 Task: Select Customize Layout.
Action: Mouse pressed left at (11, 579)
Screenshot: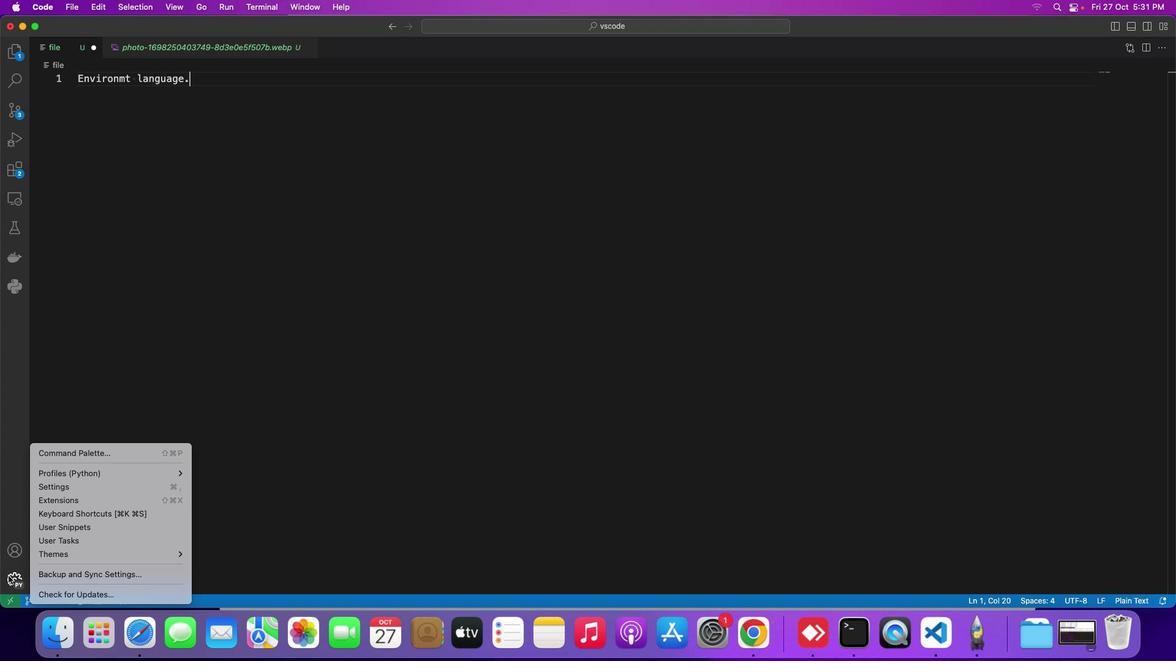 
Action: Mouse moved to (131, 454)
Screenshot: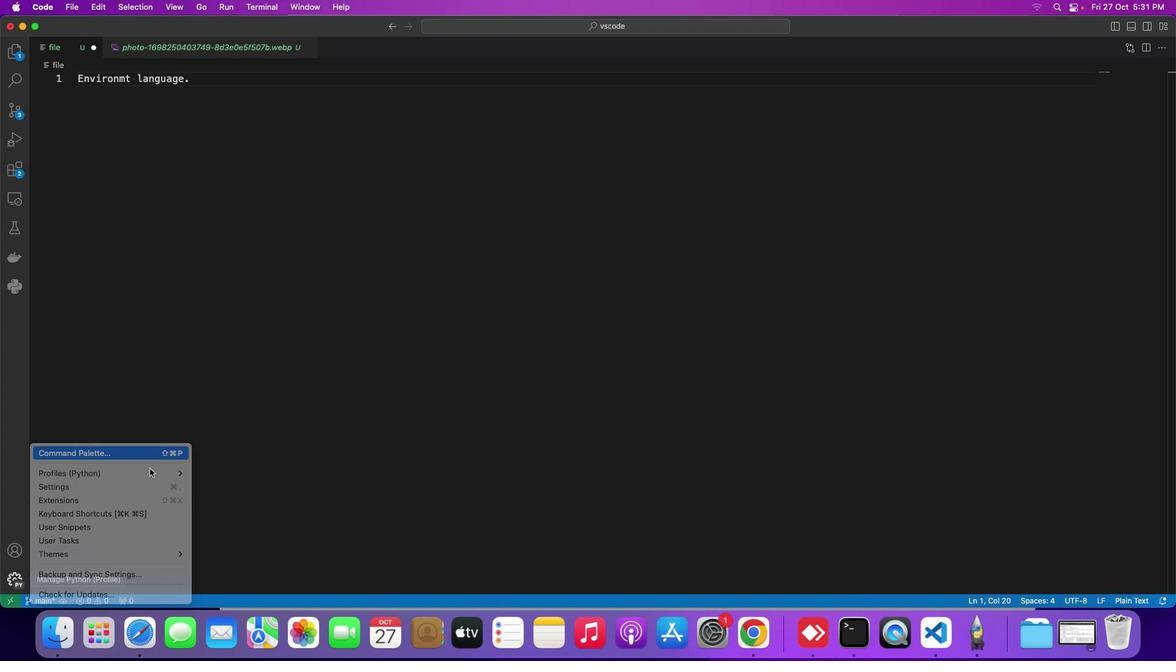 
Action: Mouse pressed left at (131, 454)
Screenshot: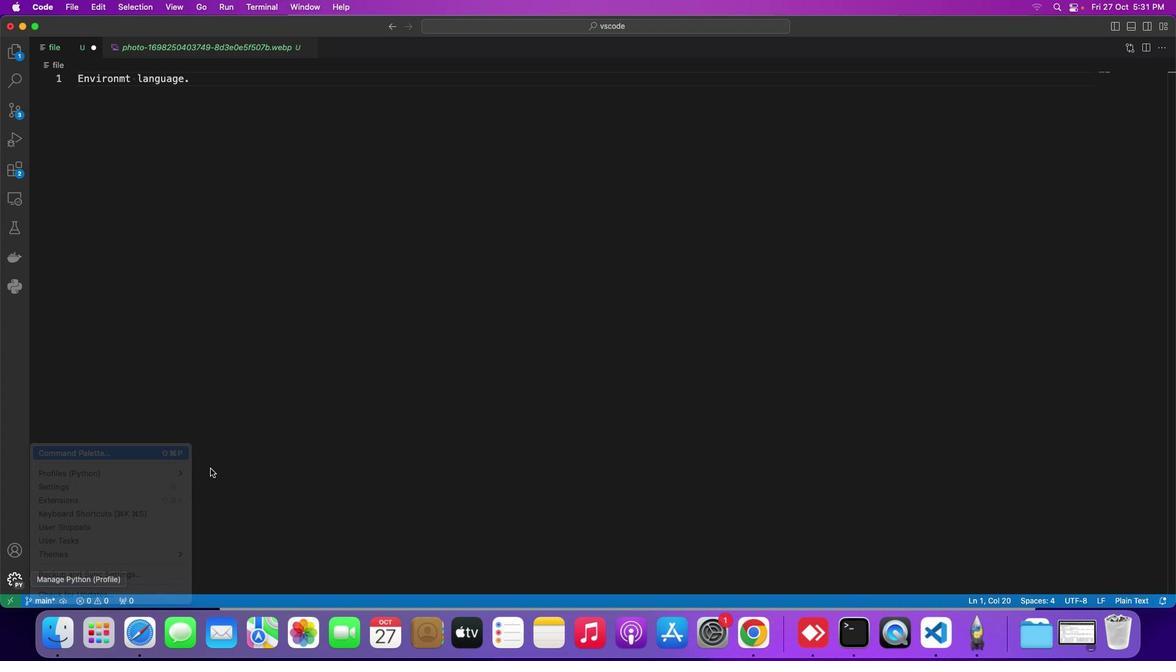 
Action: Mouse moved to (526, 243)
Screenshot: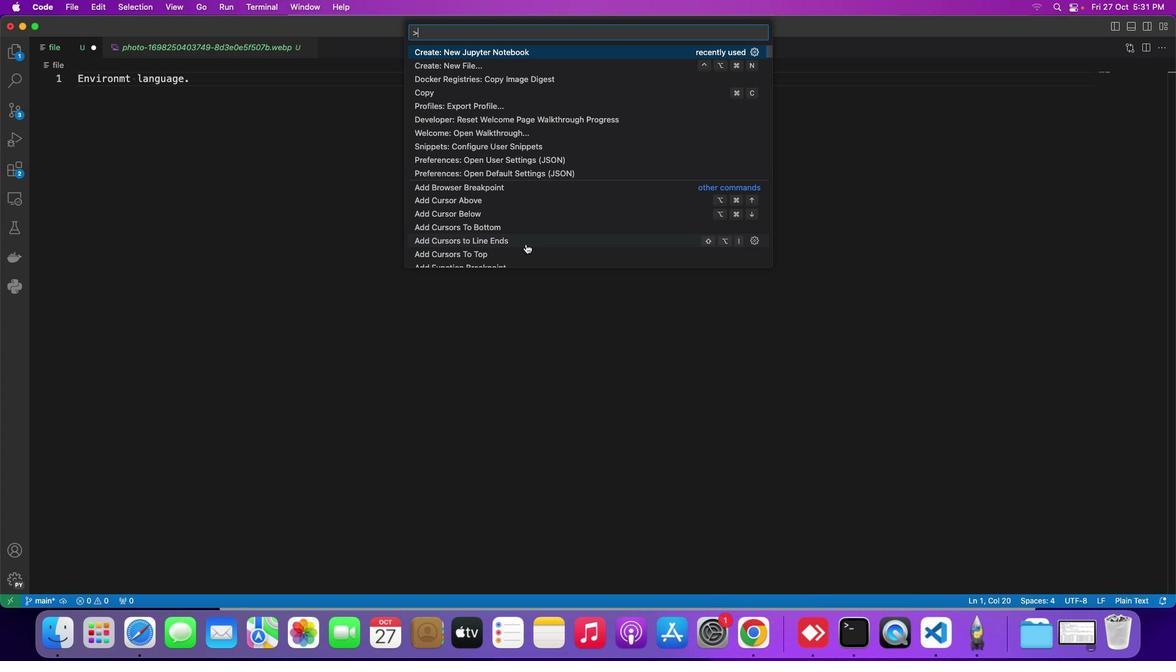 
Action: Mouse scrolled (526, 243) with delta (0, 0)
Screenshot: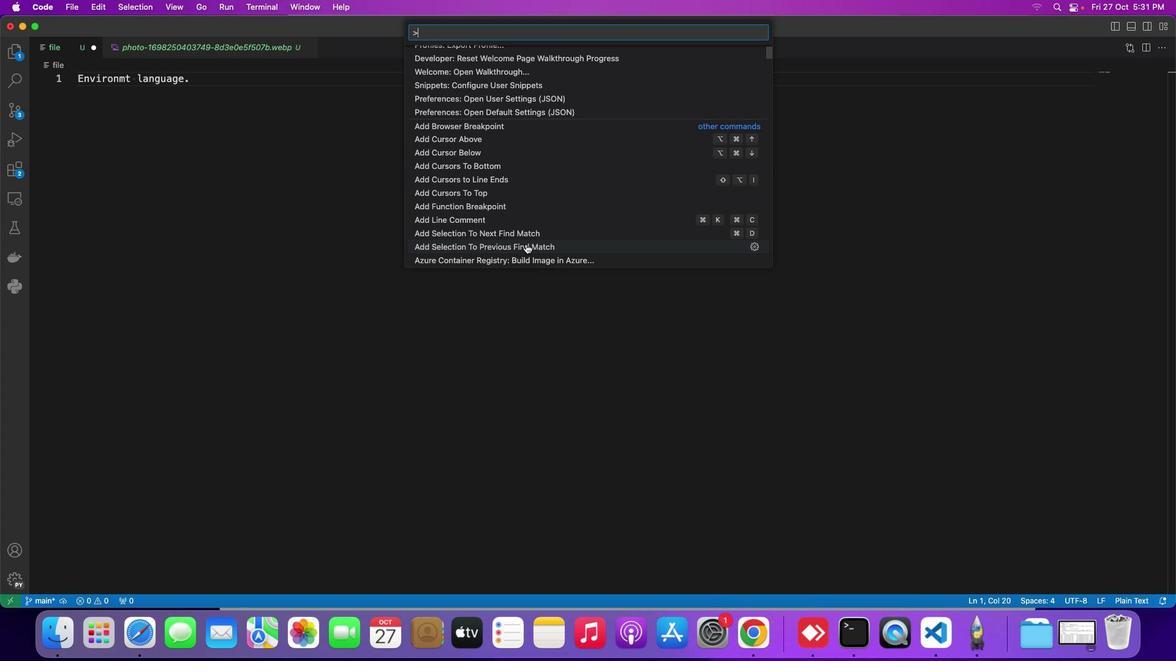 
Action: Mouse scrolled (526, 243) with delta (0, 0)
Screenshot: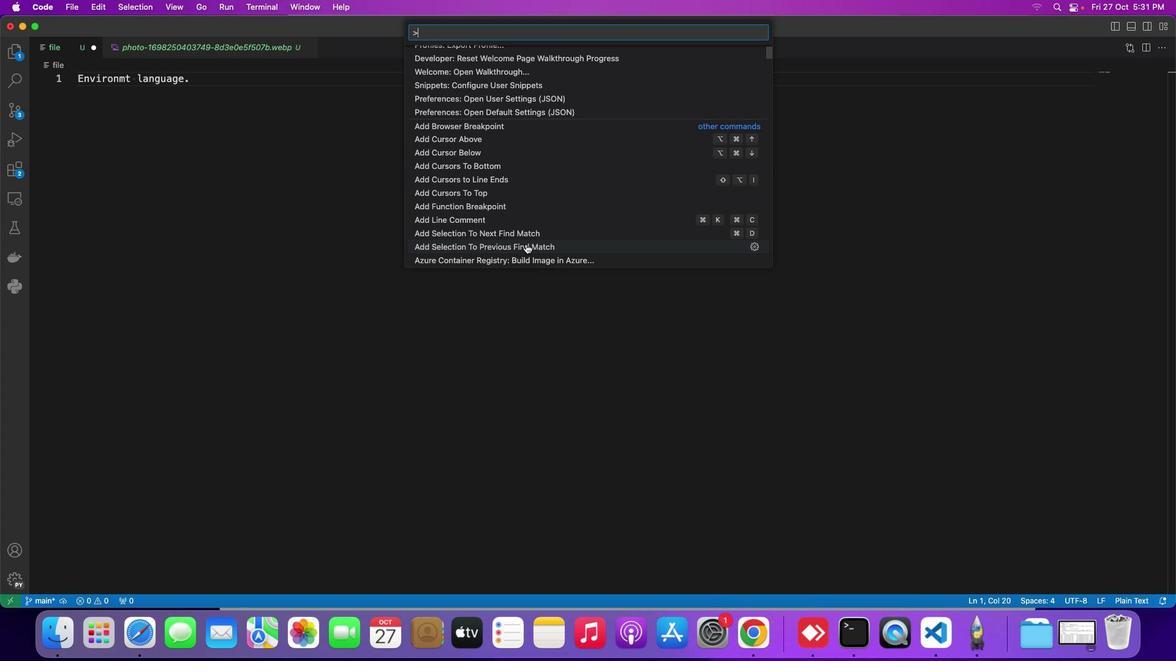 
Action: Mouse scrolled (526, 243) with delta (0, 0)
Screenshot: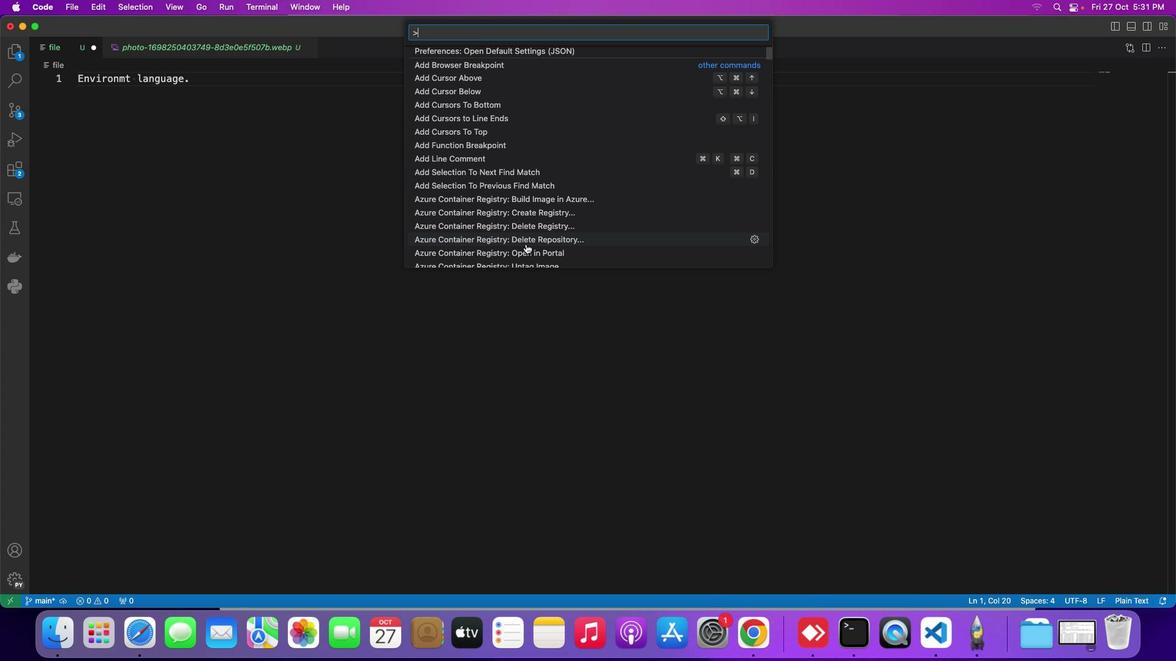 
Action: Mouse scrolled (526, 243) with delta (0, 0)
Screenshot: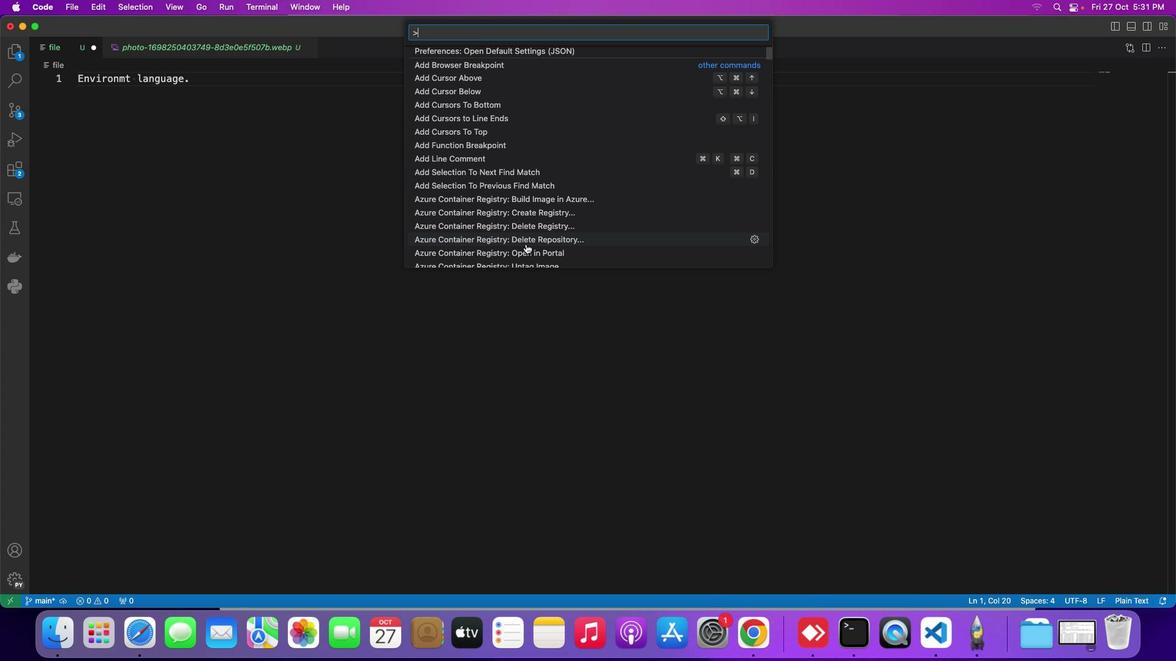
Action: Mouse scrolled (526, 243) with delta (0, 0)
Screenshot: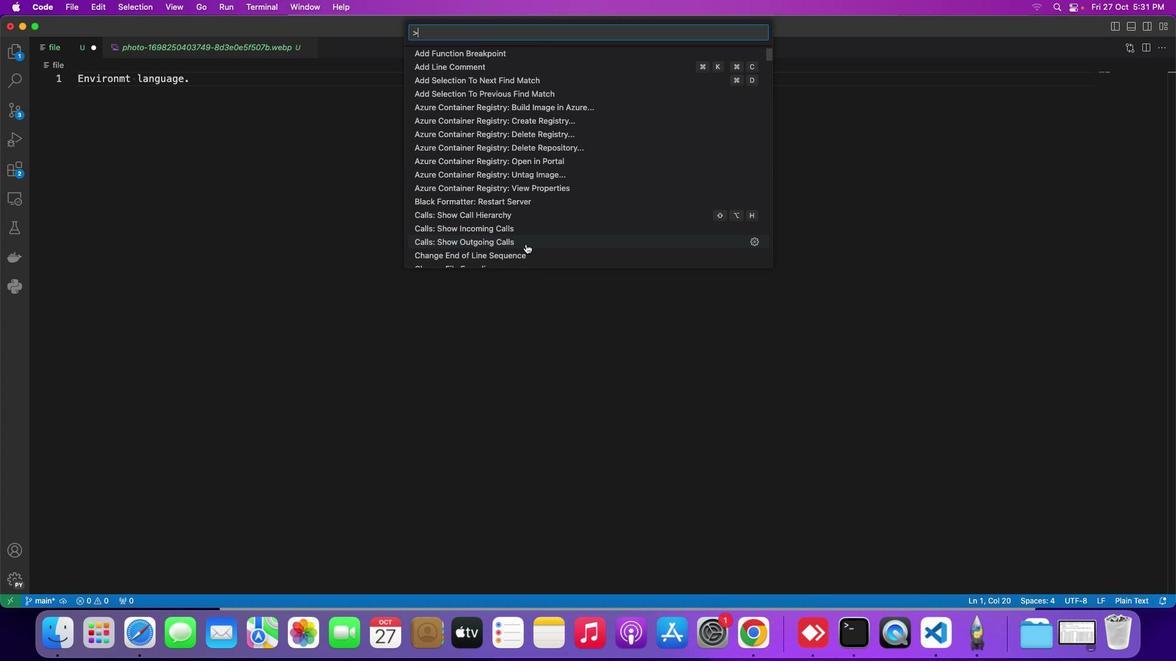 
Action: Mouse scrolled (526, 243) with delta (0, 0)
Screenshot: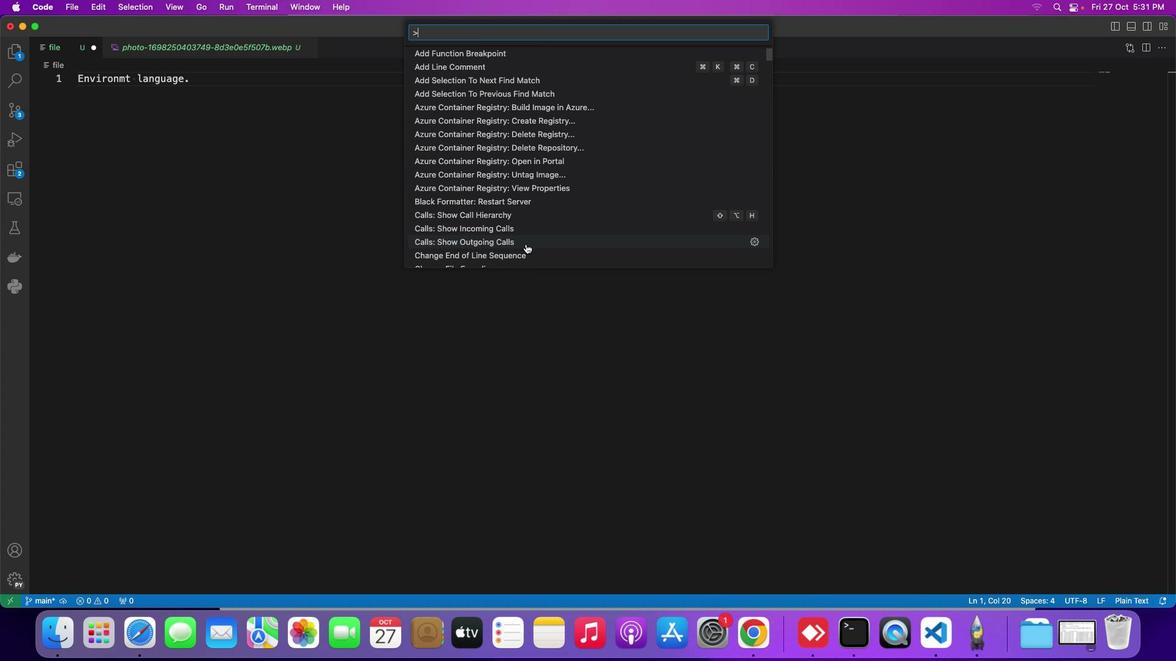 
Action: Mouse scrolled (526, 243) with delta (0, 0)
Screenshot: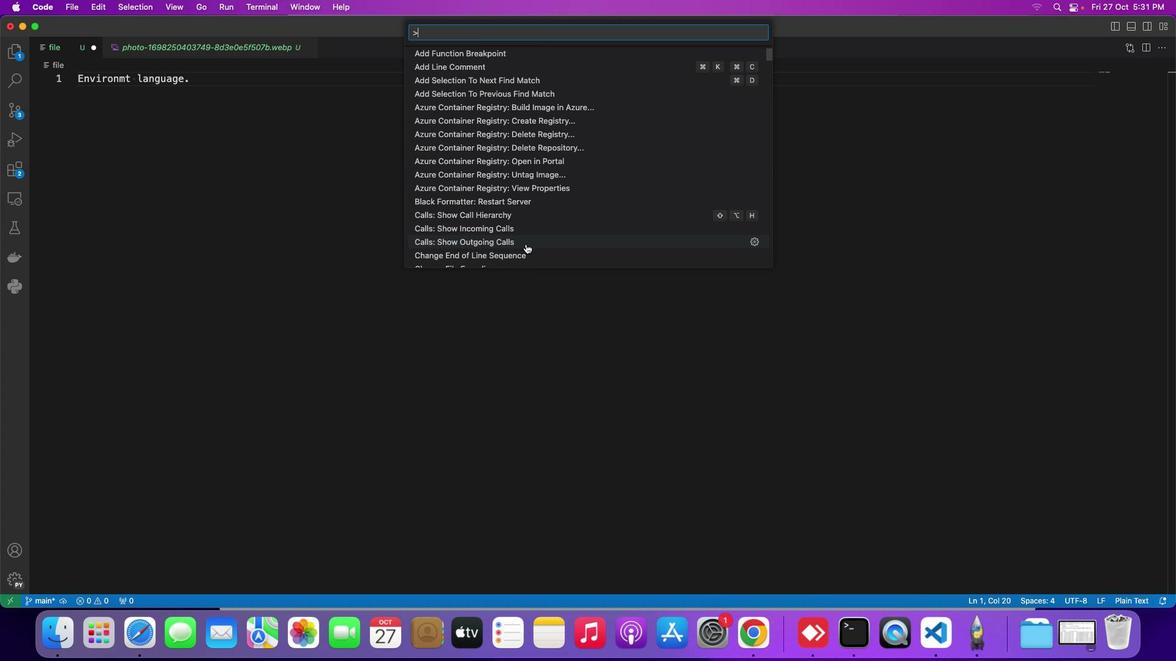 
Action: Mouse scrolled (526, 243) with delta (0, 0)
Screenshot: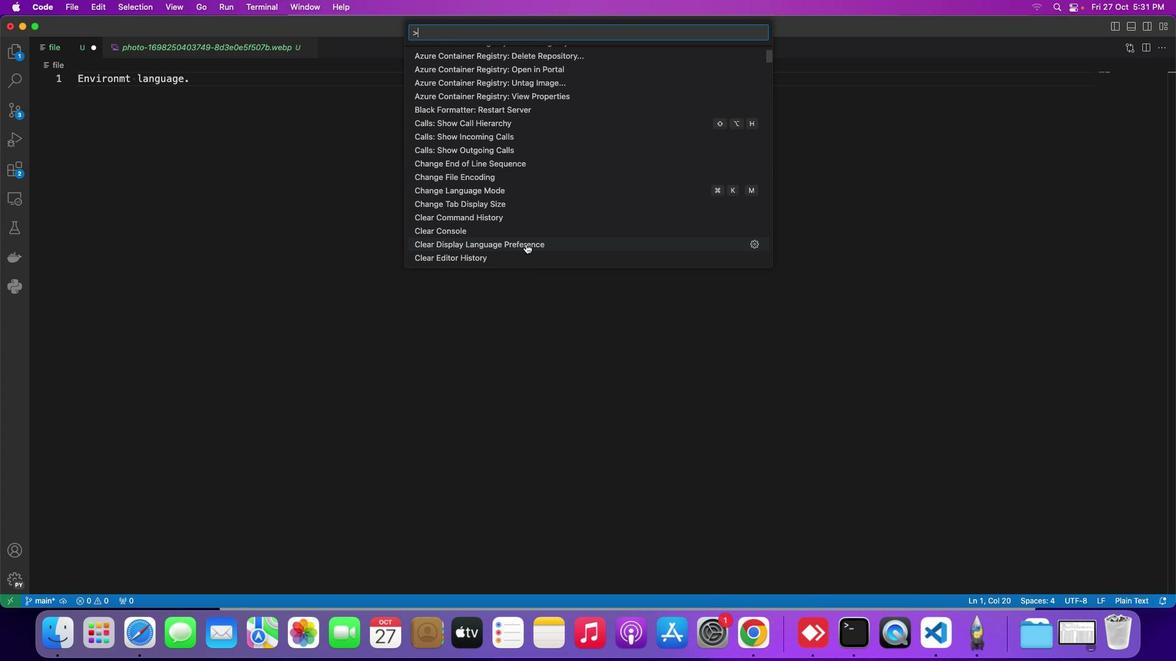 
Action: Mouse scrolled (526, 243) with delta (0, 0)
Screenshot: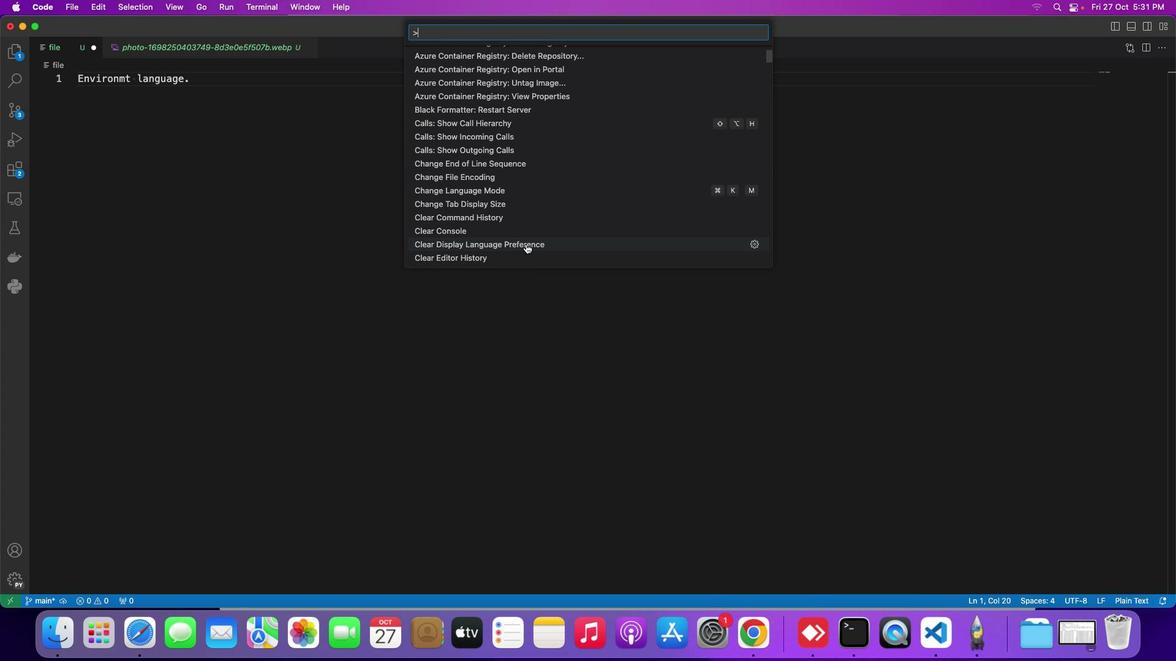
Action: Mouse scrolled (526, 243) with delta (0, 0)
Screenshot: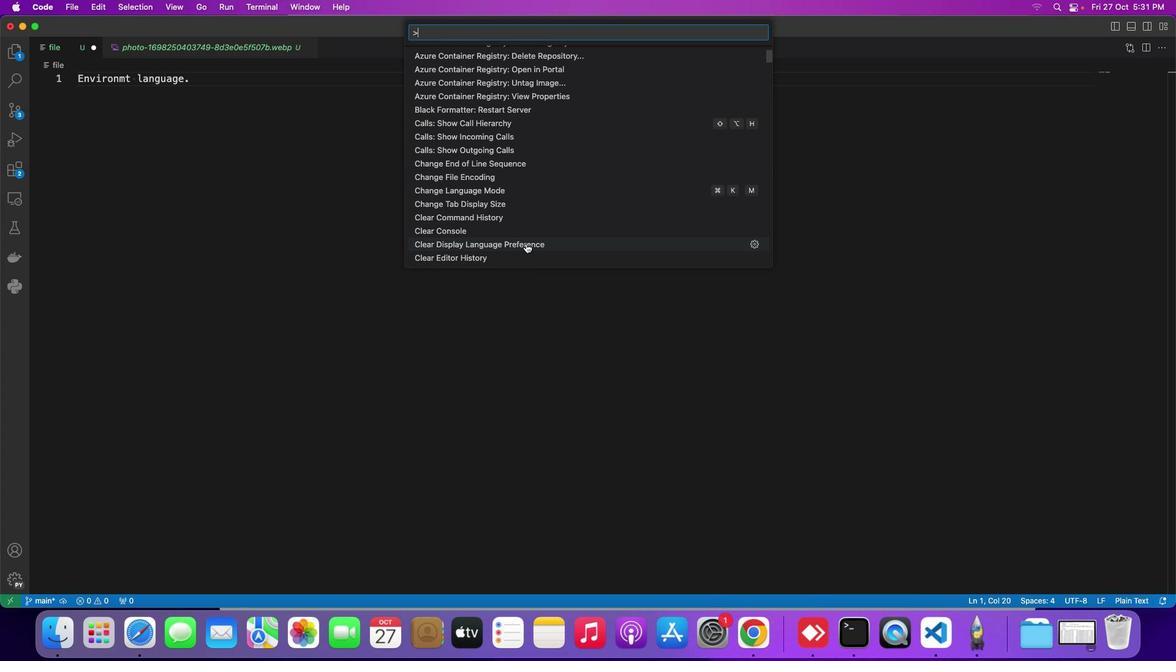 
Action: Mouse moved to (525, 243)
Screenshot: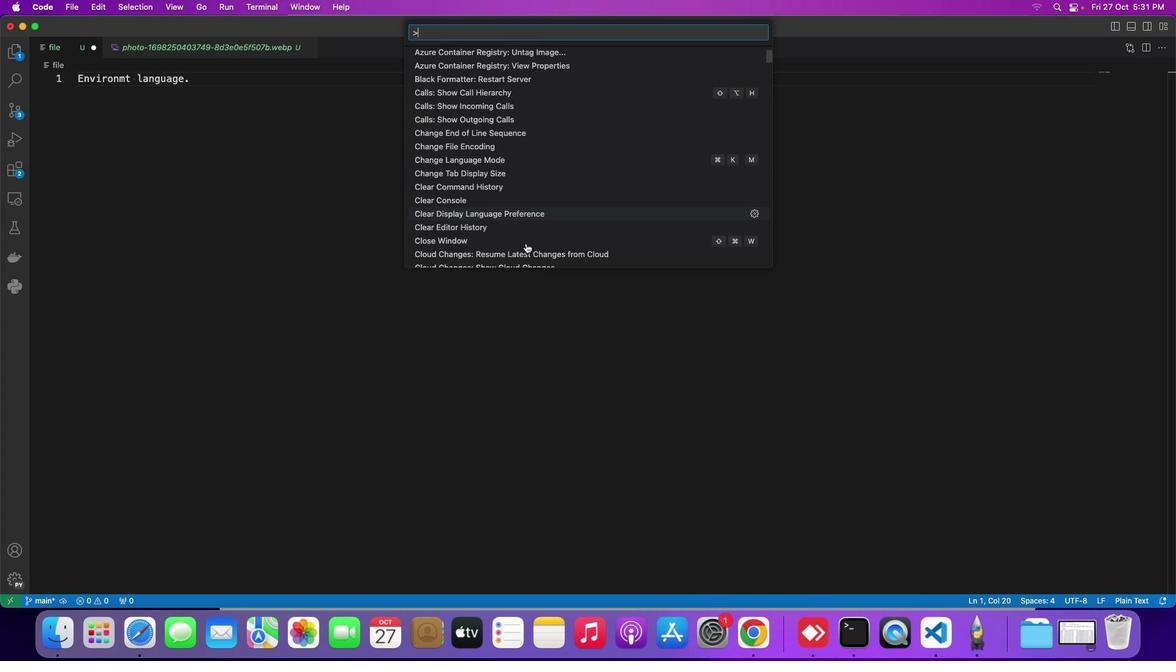 
Action: Mouse scrolled (525, 243) with delta (0, 0)
Screenshot: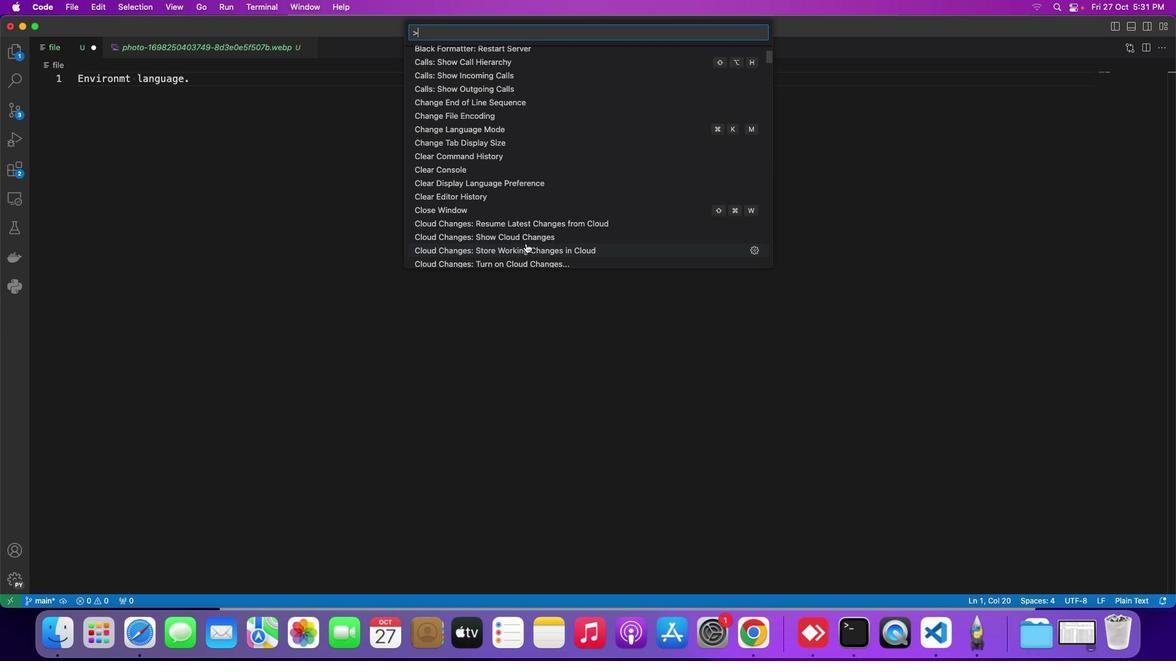 
Action: Mouse scrolled (525, 243) with delta (0, 0)
Screenshot: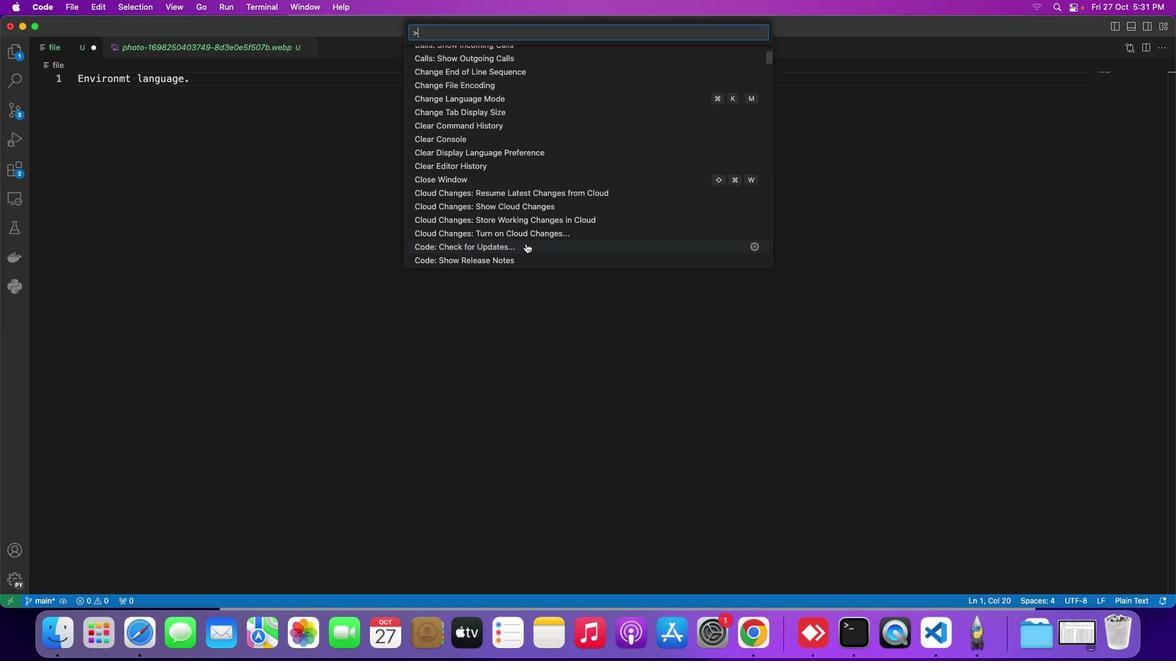 
Action: Mouse scrolled (525, 243) with delta (0, 0)
Screenshot: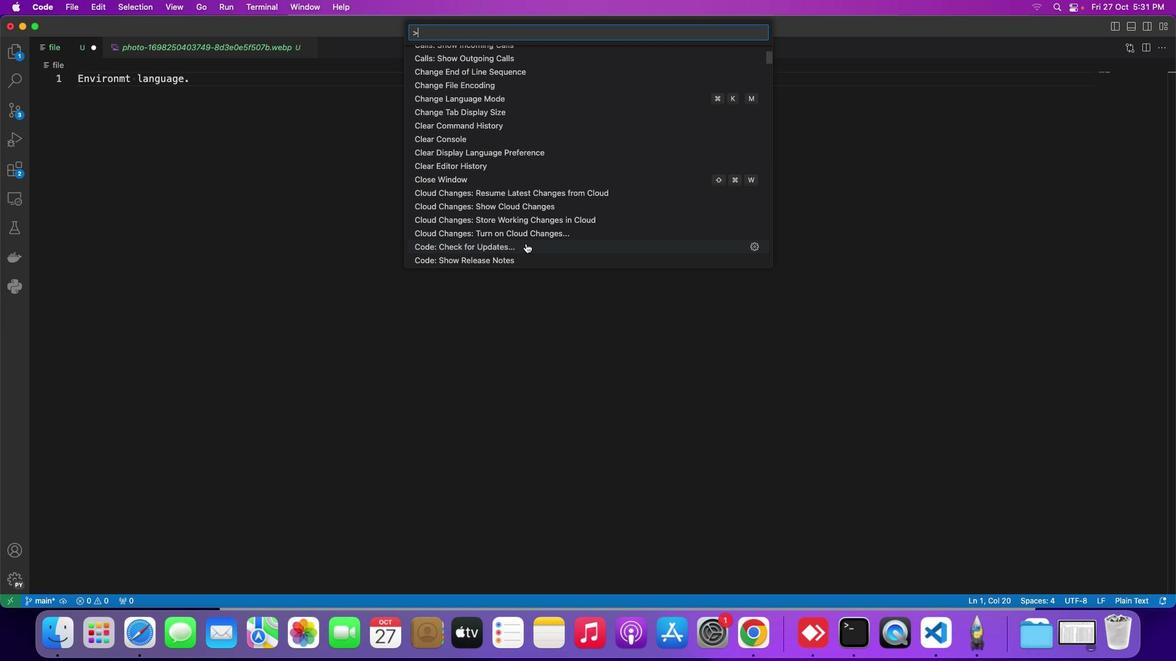 
Action: Mouse scrolled (525, 243) with delta (0, 0)
Screenshot: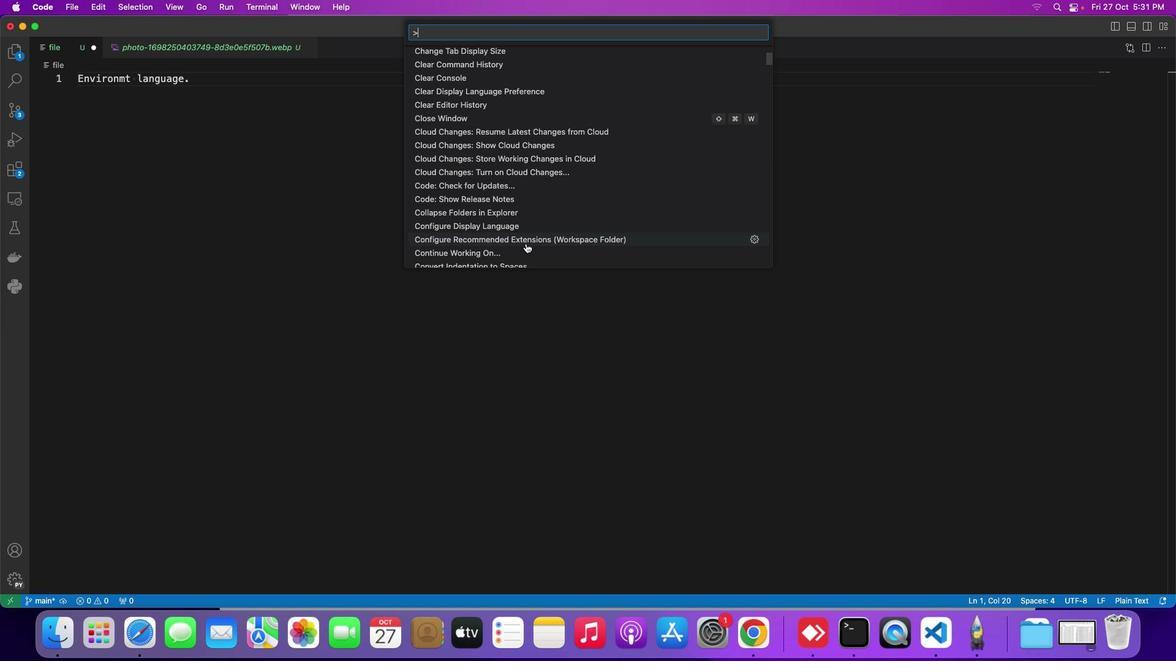 
Action: Mouse scrolled (525, 243) with delta (0, 0)
Screenshot: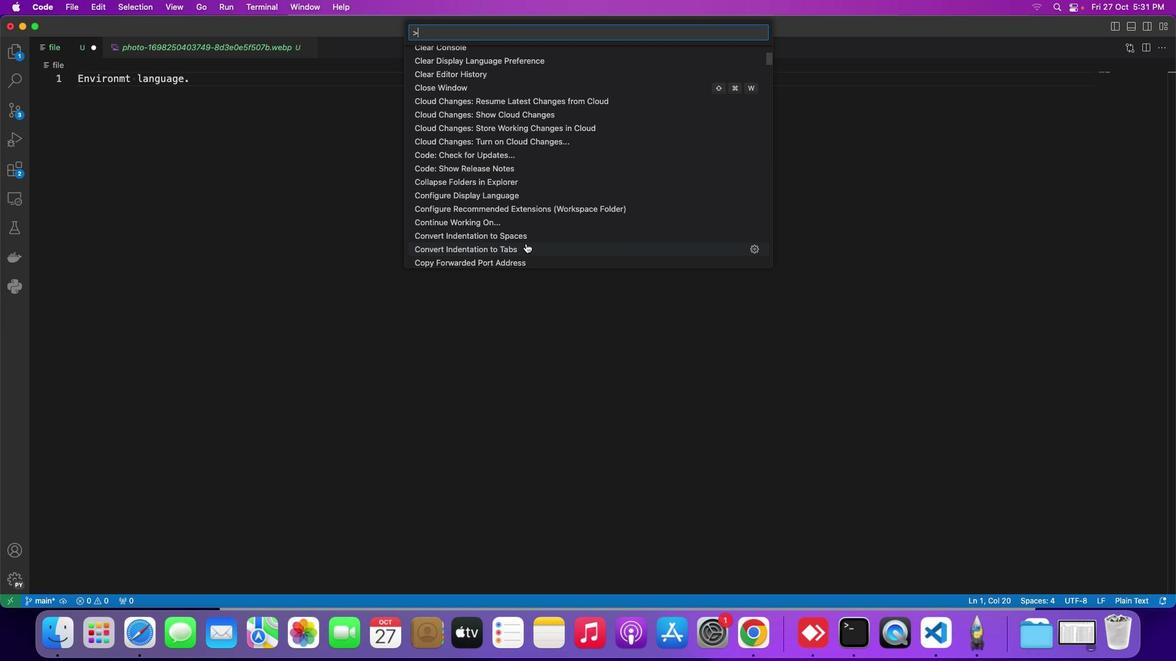 
Action: Mouse scrolled (525, 243) with delta (0, 0)
Screenshot: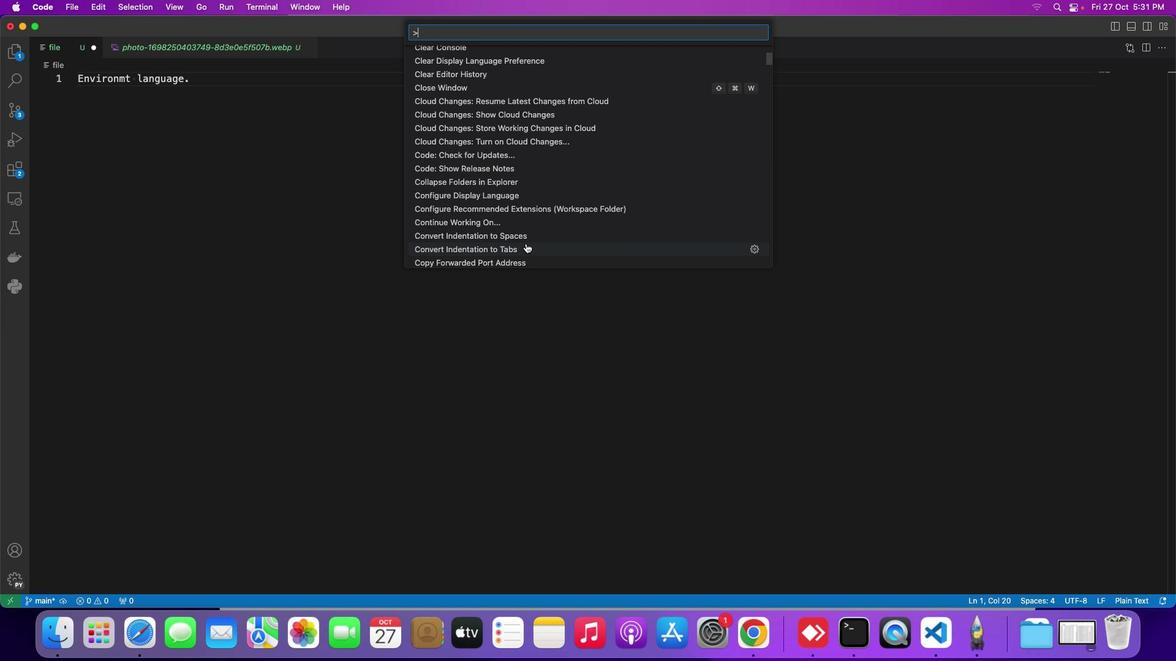 
Action: Mouse moved to (494, 251)
Screenshot: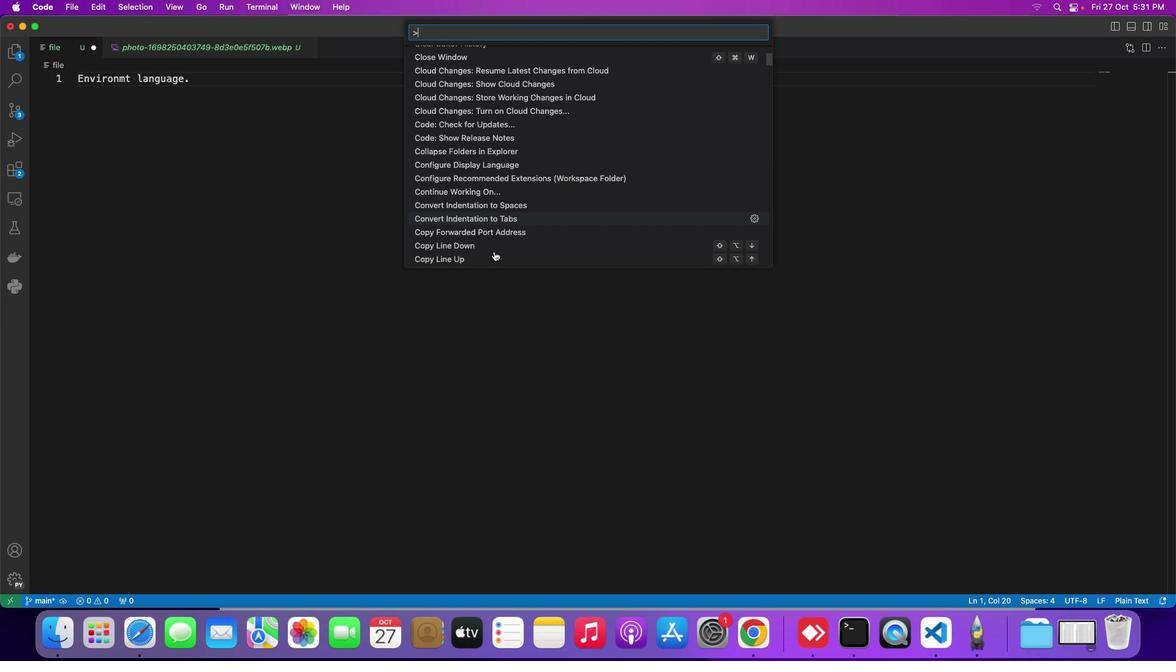 
Action: Mouse scrolled (494, 251) with delta (0, 0)
Screenshot: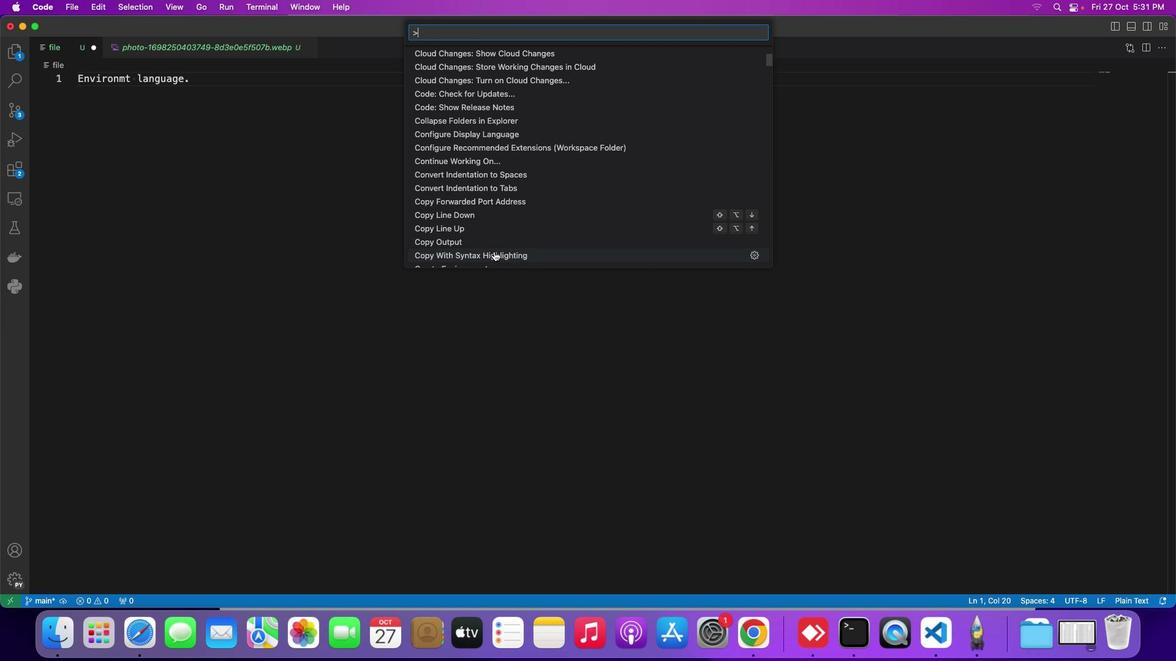 
Action: Mouse scrolled (494, 251) with delta (0, 0)
Screenshot: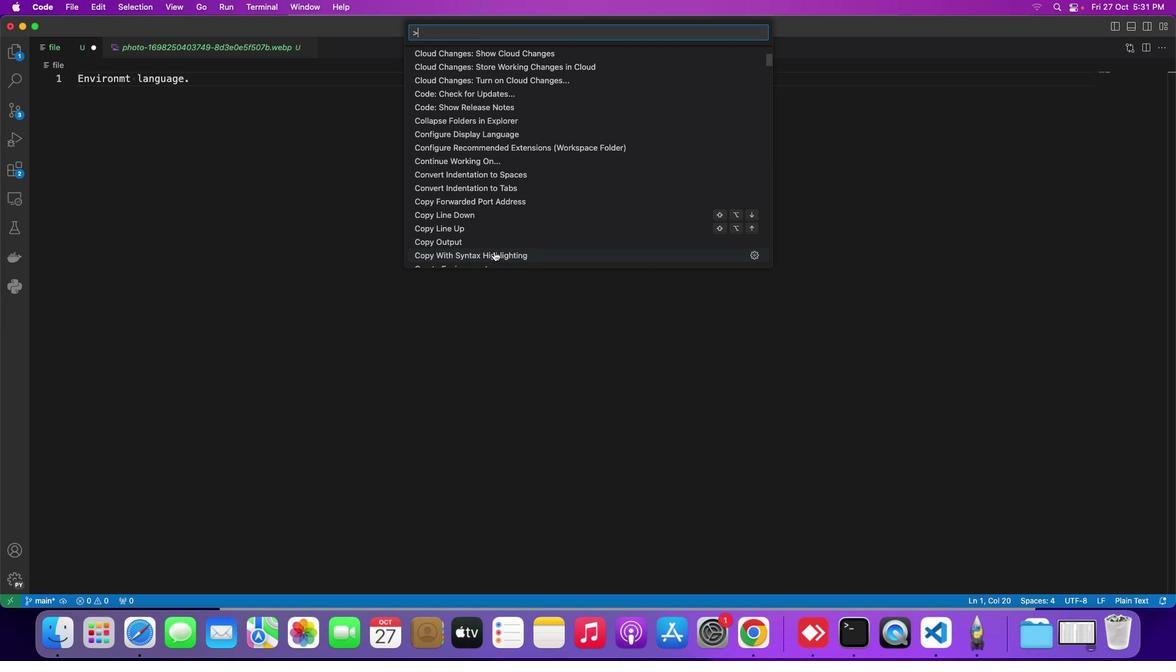 
Action: Mouse moved to (463, 254)
Screenshot: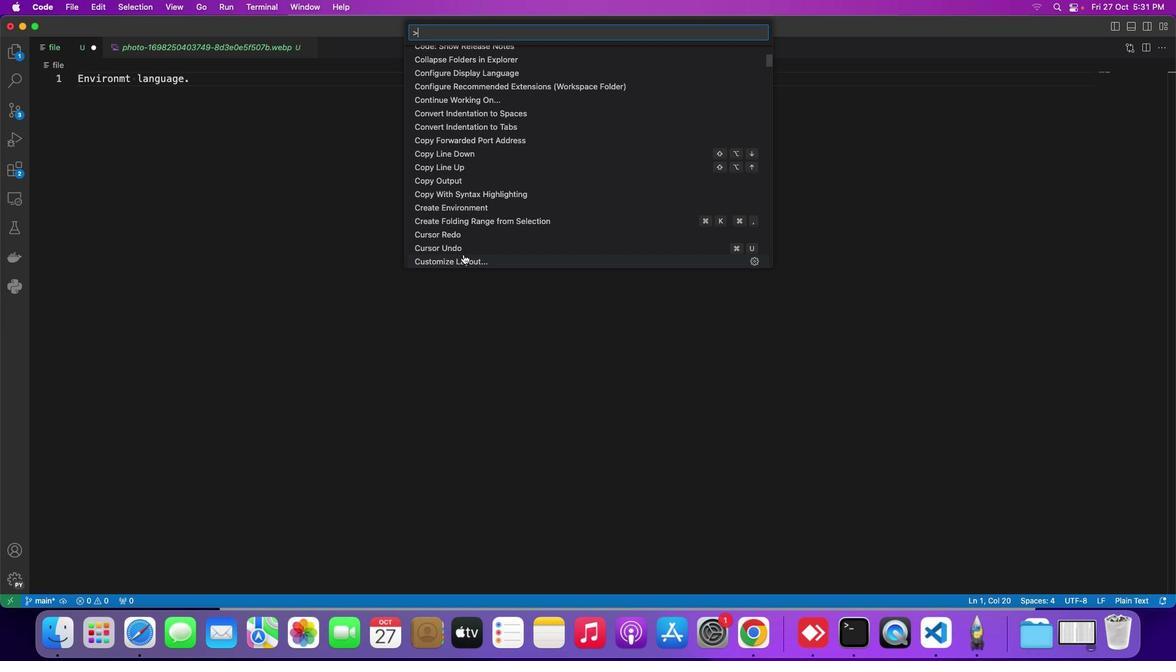
Action: Mouse scrolled (463, 254) with delta (0, 0)
Screenshot: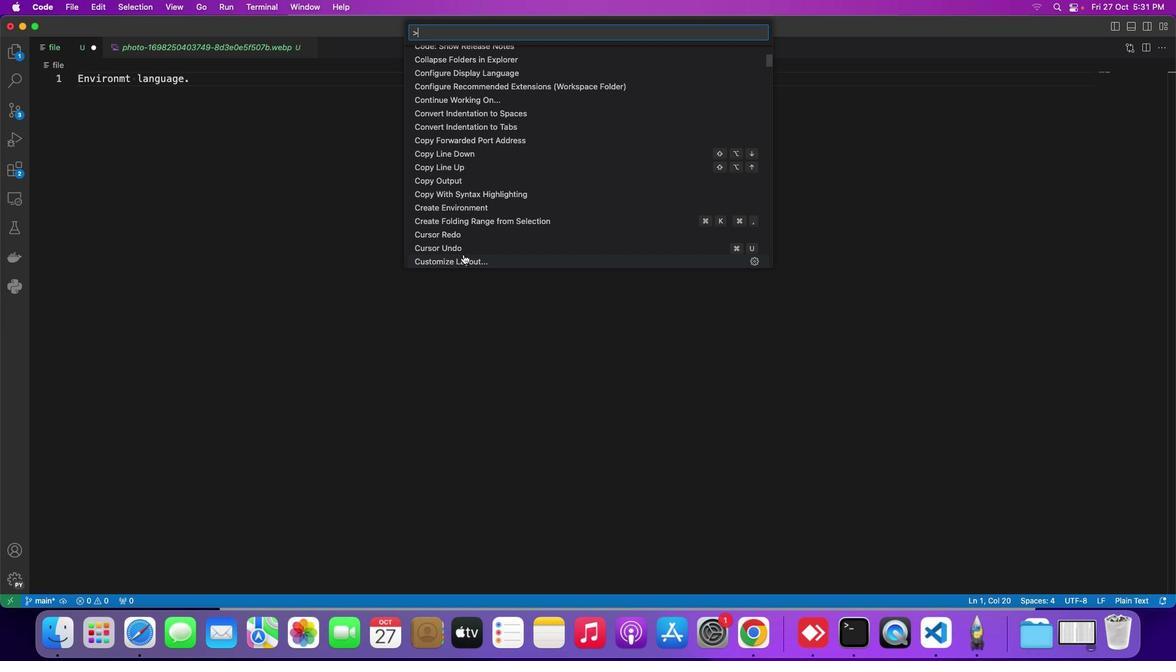 
Action: Mouse scrolled (463, 254) with delta (0, 0)
Screenshot: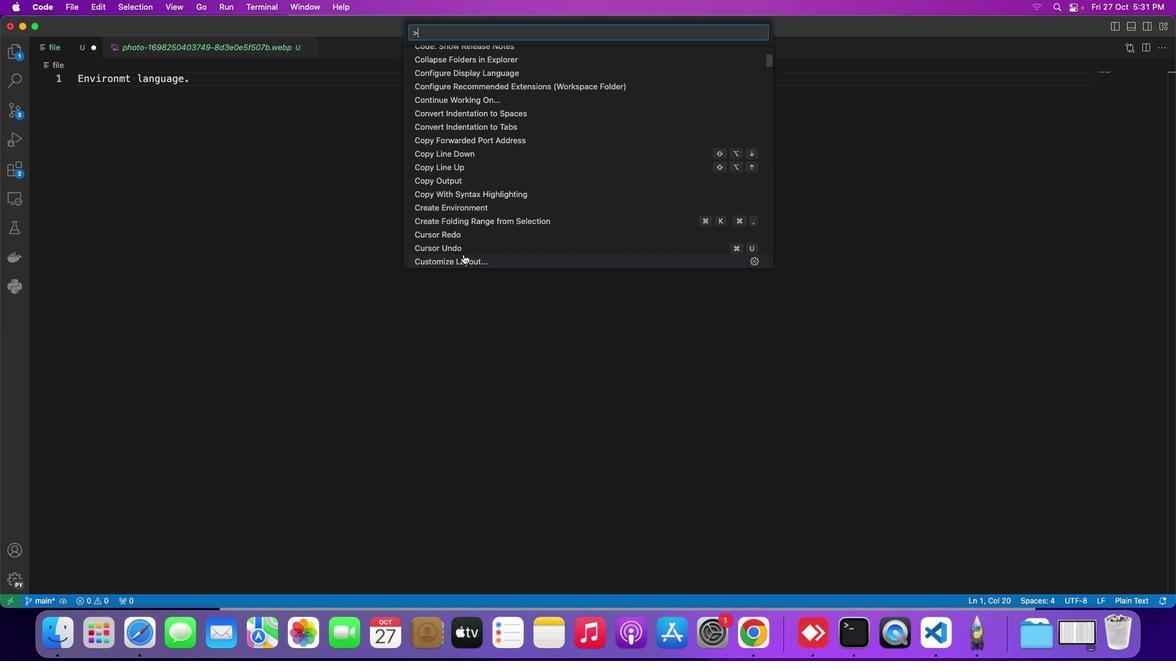 
Action: Mouse moved to (463, 254)
Screenshot: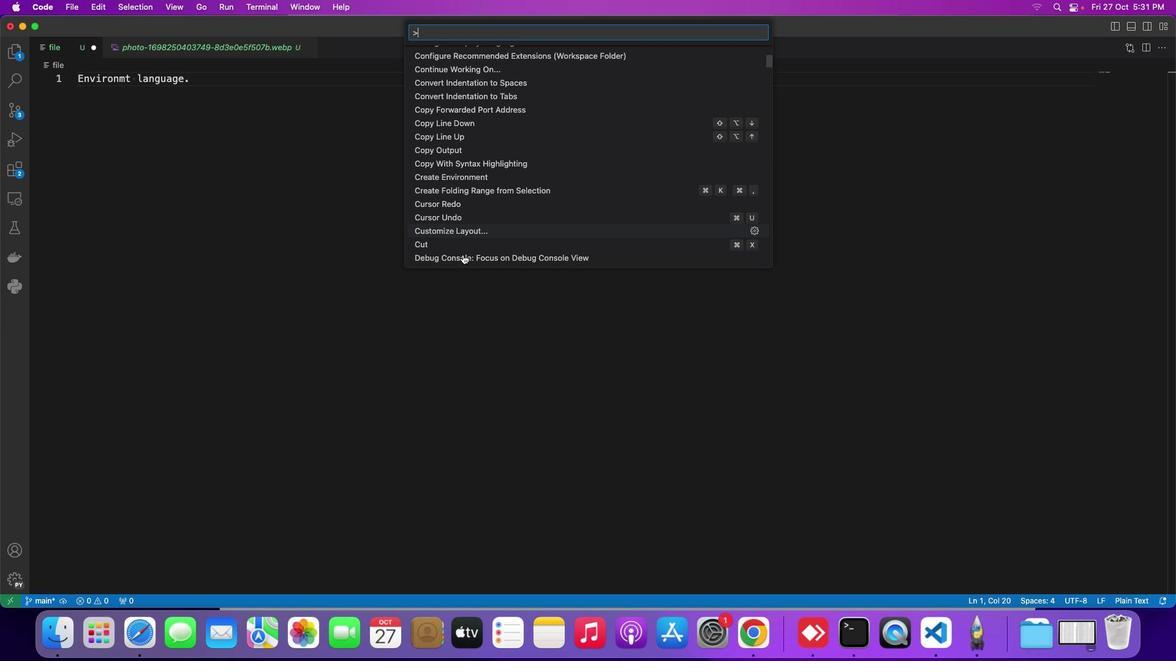 
Action: Mouse scrolled (463, 254) with delta (0, 0)
Screenshot: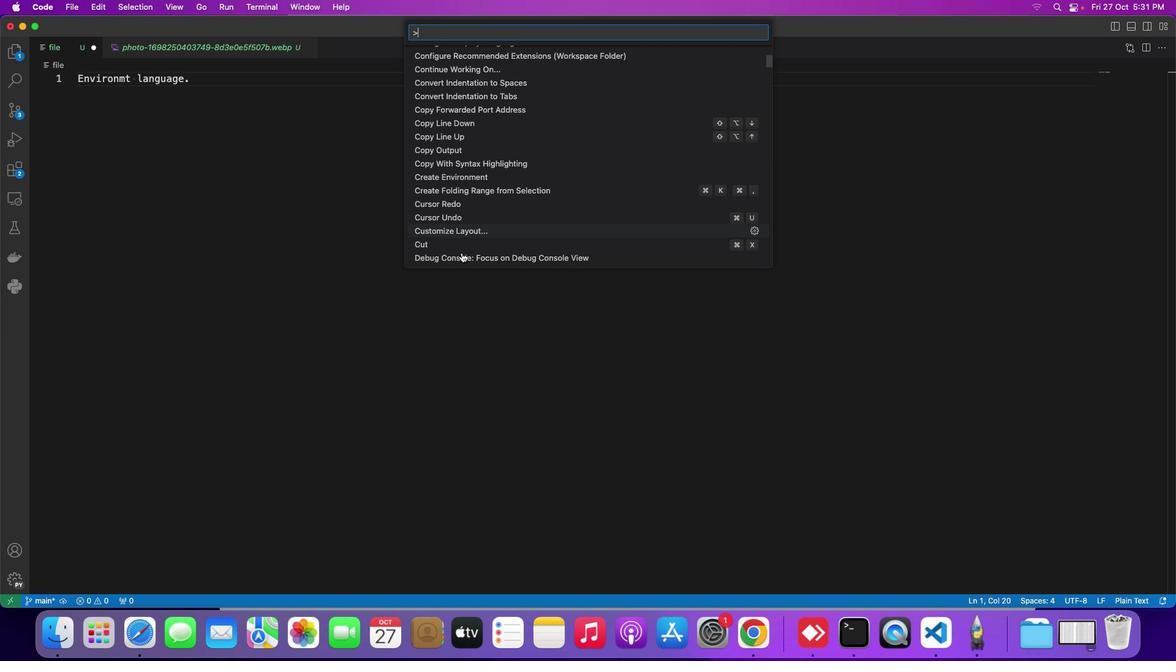 
Action: Mouse moved to (451, 233)
Screenshot: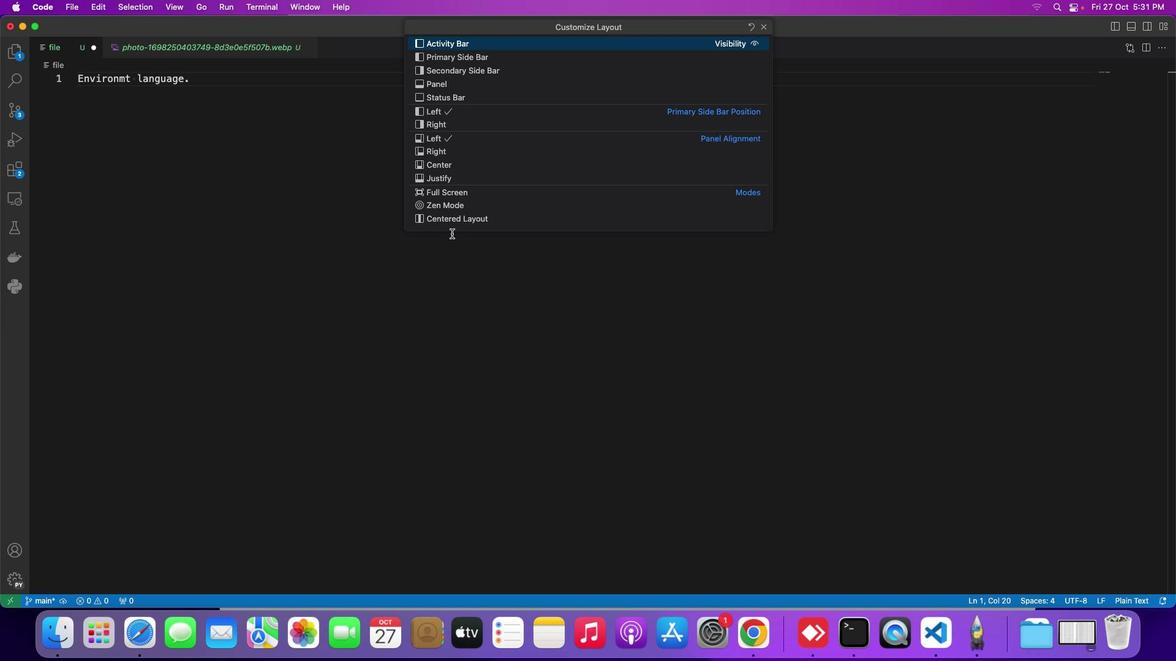 
Action: Mouse pressed left at (451, 233)
Screenshot: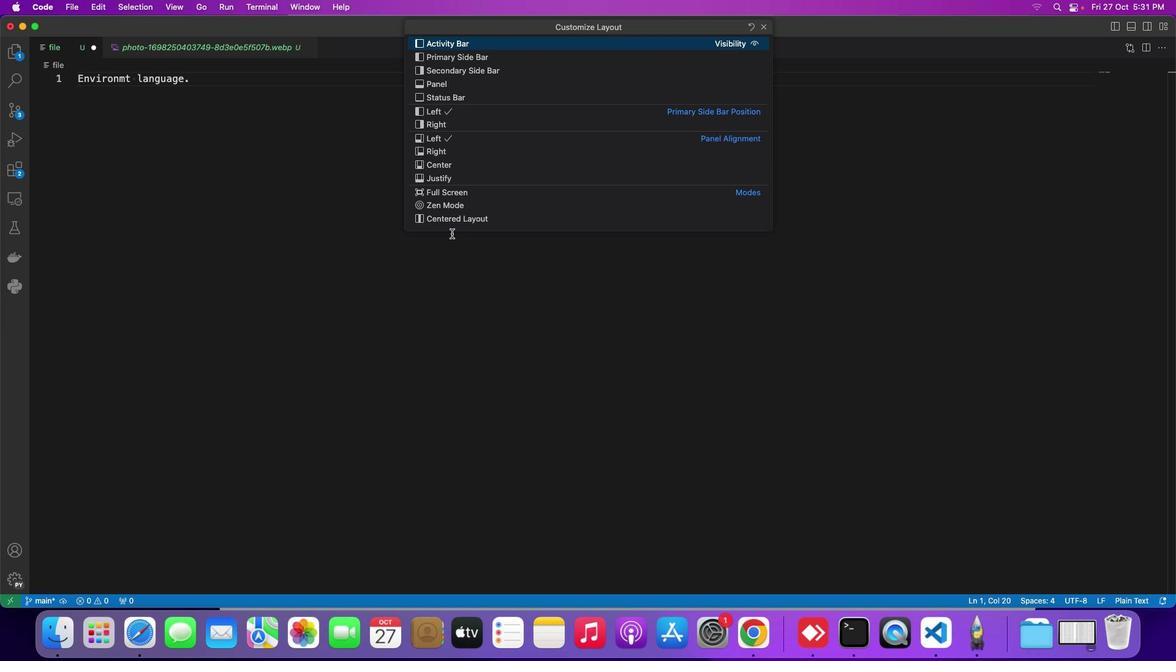 
Action: Mouse moved to (789, 289)
Screenshot: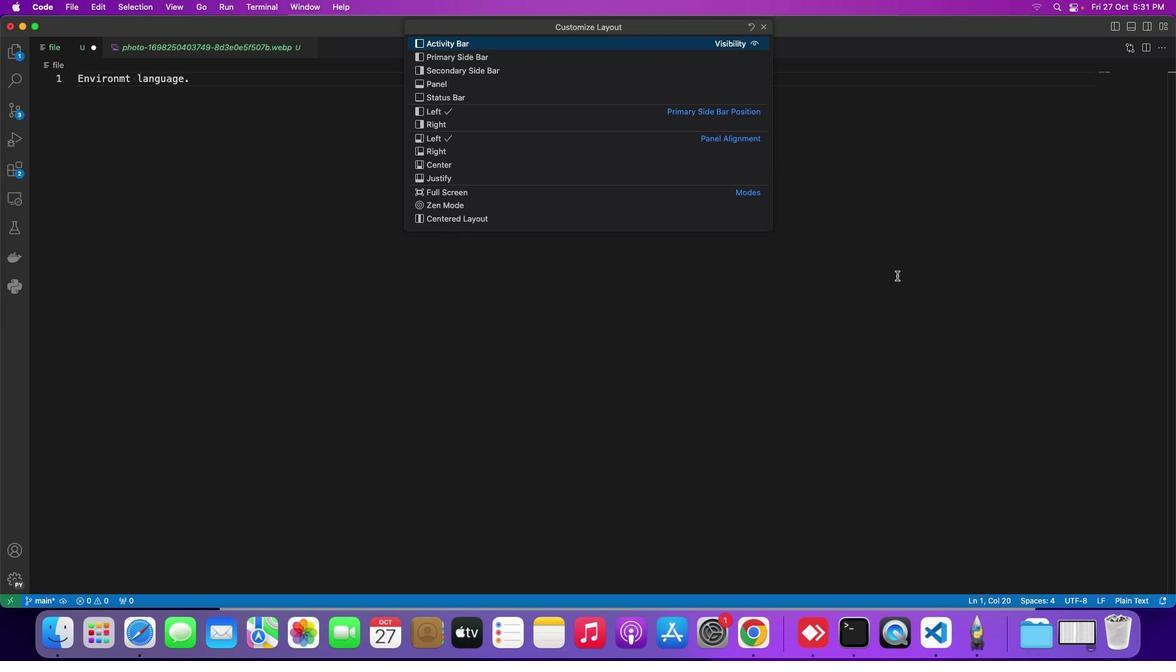 
